 Task: Select the onFocusChange in the auto-save.
Action: Mouse moved to (34, 457)
Screenshot: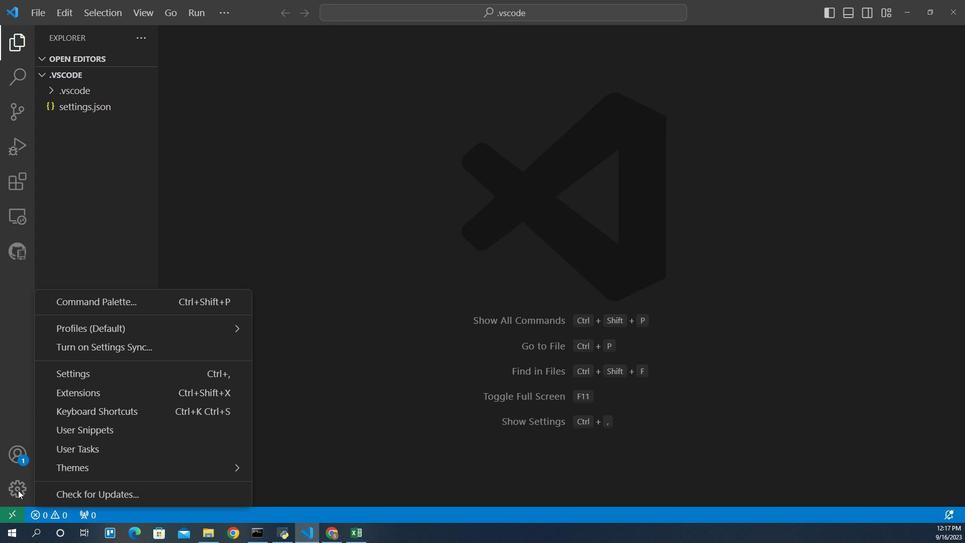 
Action: Mouse pressed left at (34, 457)
Screenshot: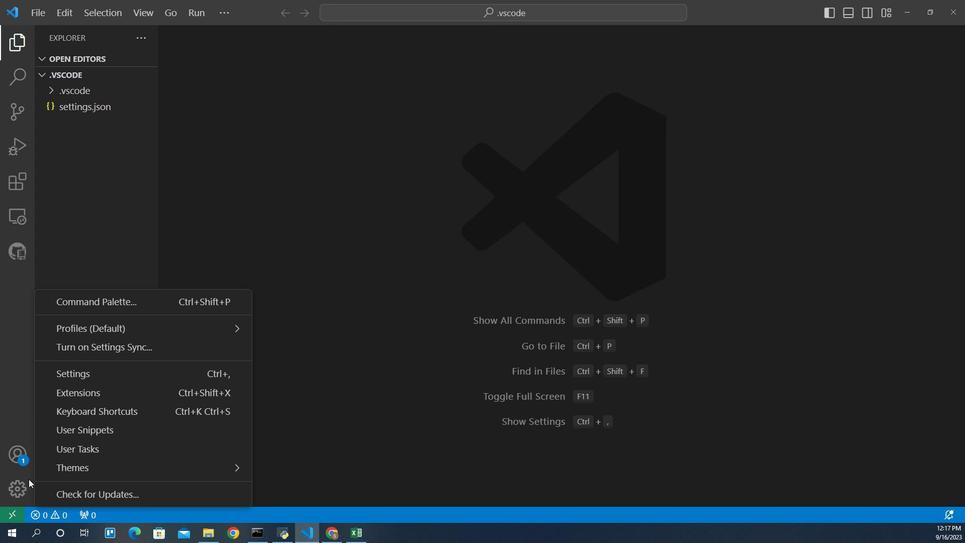 
Action: Mouse moved to (77, 359)
Screenshot: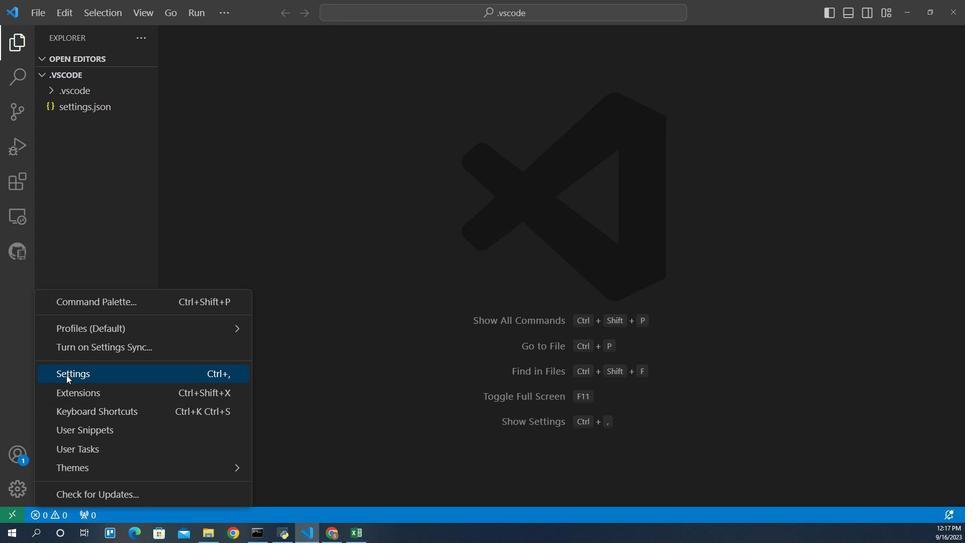 
Action: Mouse pressed left at (77, 359)
Screenshot: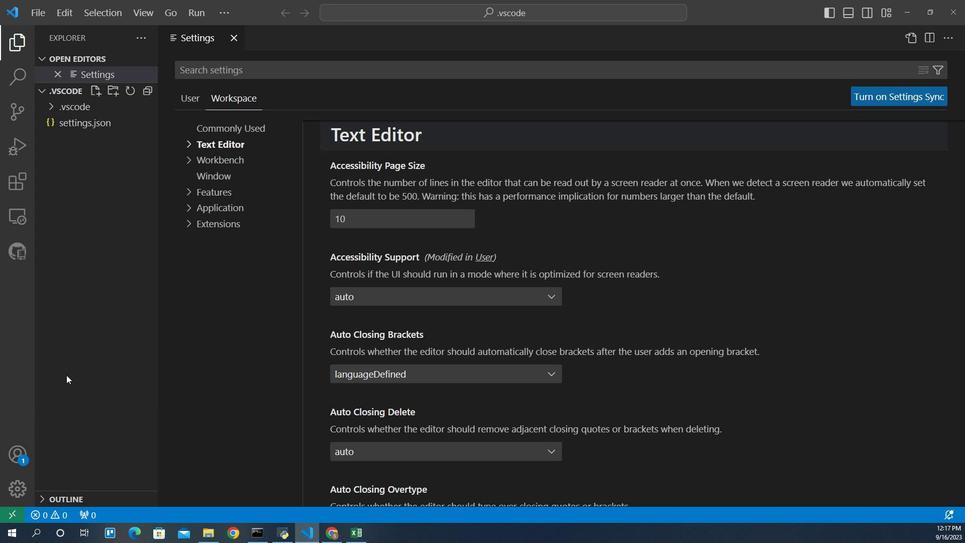 
Action: Mouse moved to (237, 122)
Screenshot: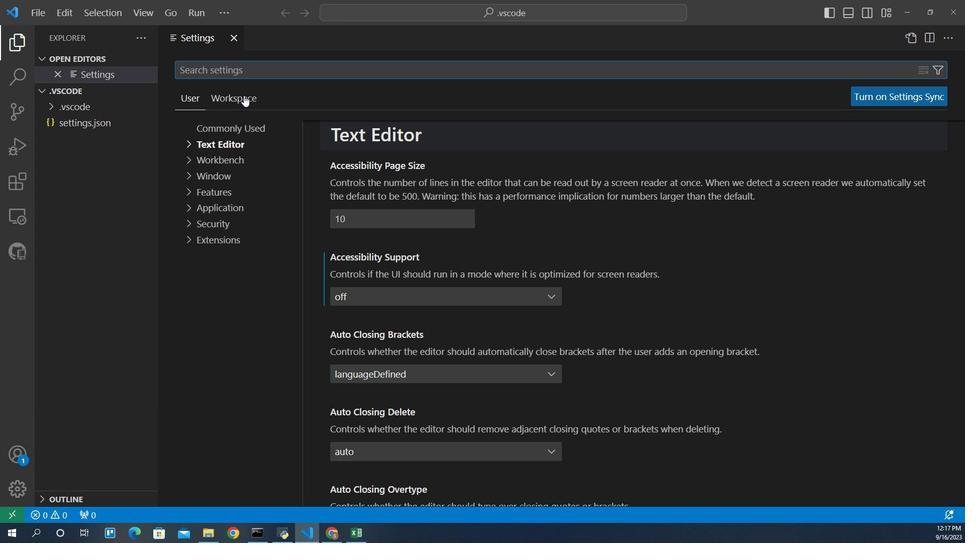 
Action: Mouse pressed left at (237, 122)
Screenshot: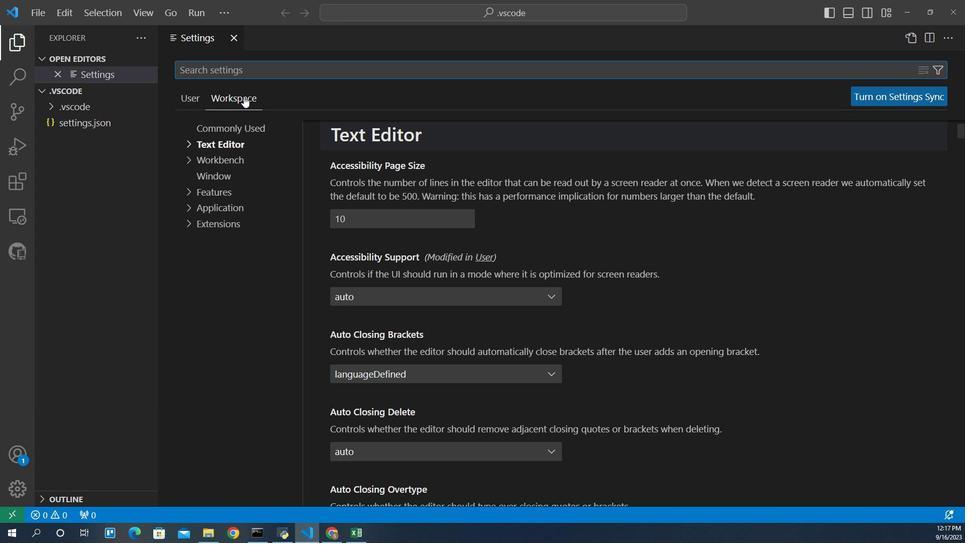 
Action: Mouse moved to (217, 160)
Screenshot: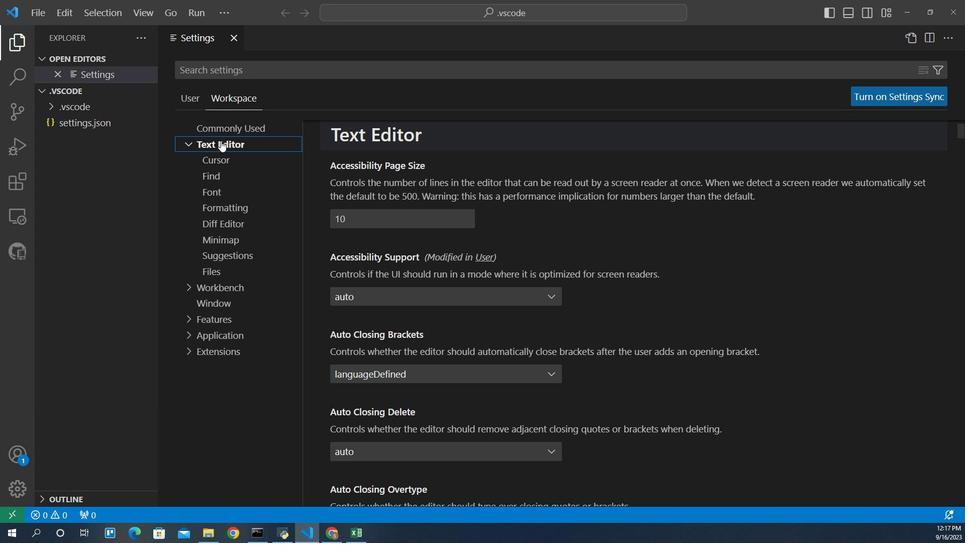 
Action: Mouse pressed left at (217, 160)
Screenshot: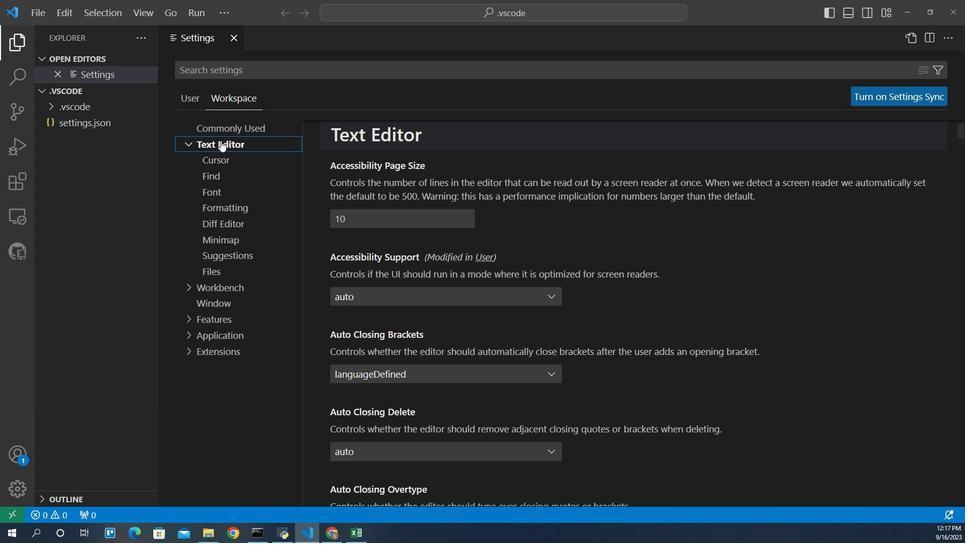 
Action: Mouse moved to (210, 270)
Screenshot: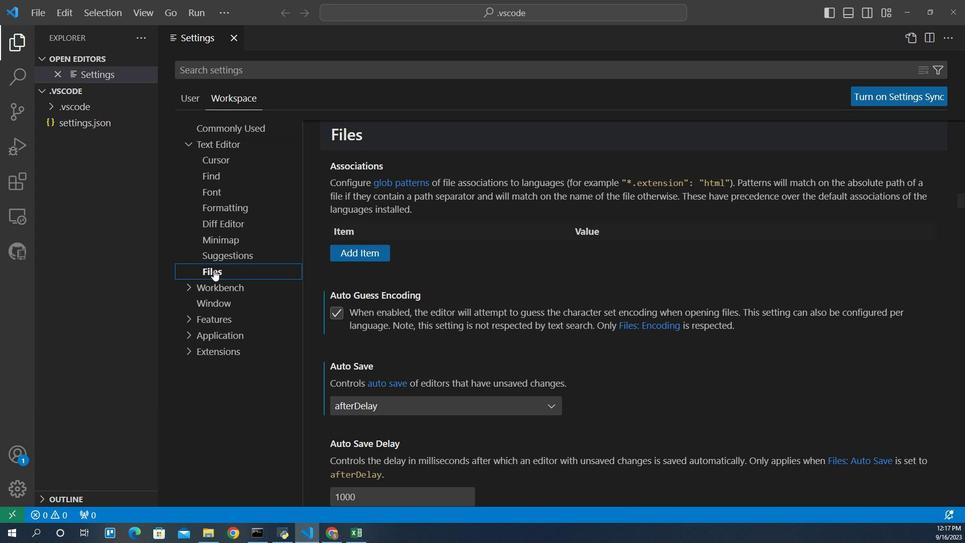 
Action: Mouse pressed left at (210, 270)
Screenshot: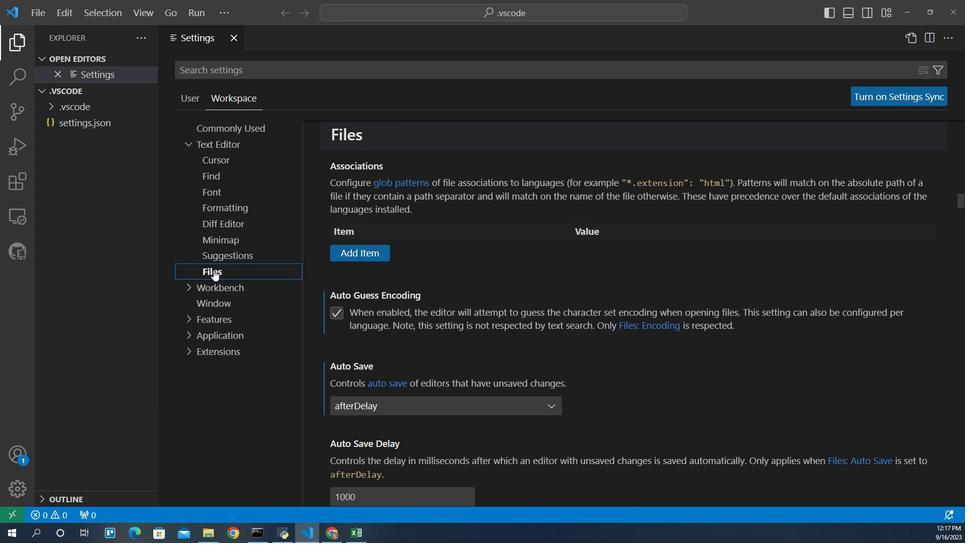 
Action: Mouse moved to (363, 390)
Screenshot: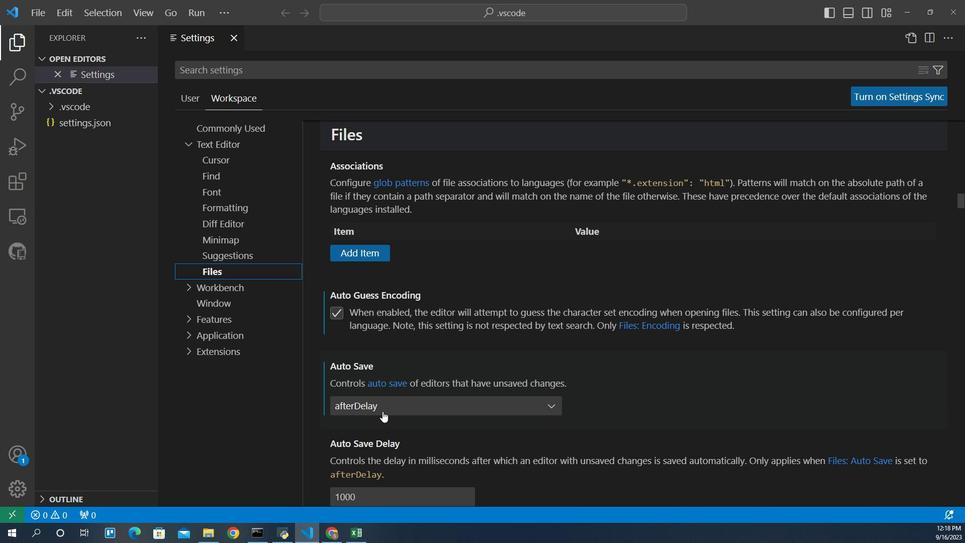 
Action: Mouse pressed left at (363, 390)
Screenshot: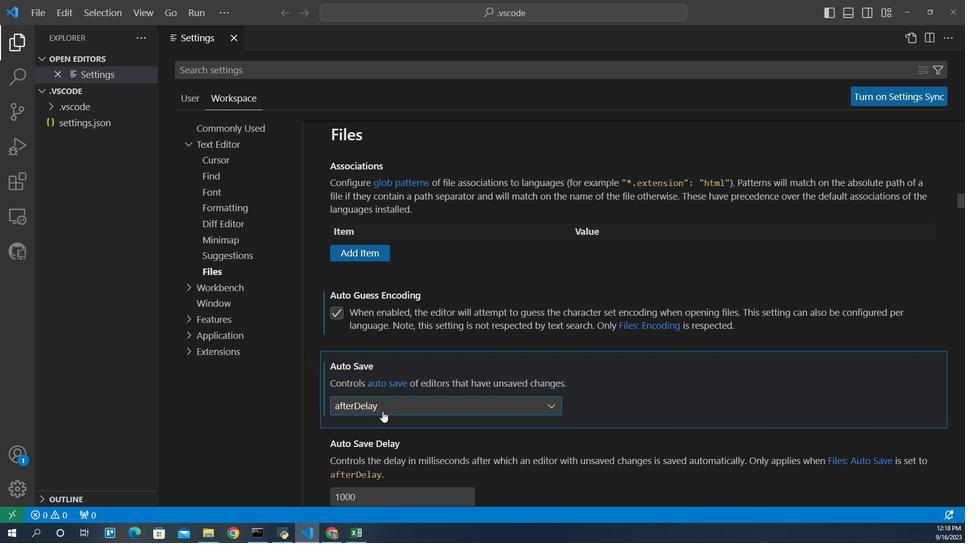 
Action: Mouse pressed left at (363, 390)
Screenshot: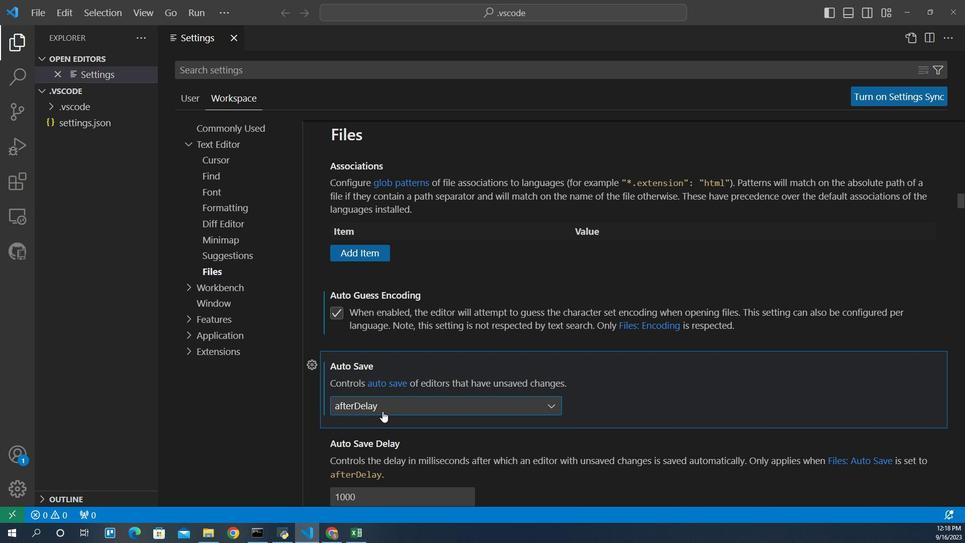 
Action: Mouse moved to (363, 387)
Screenshot: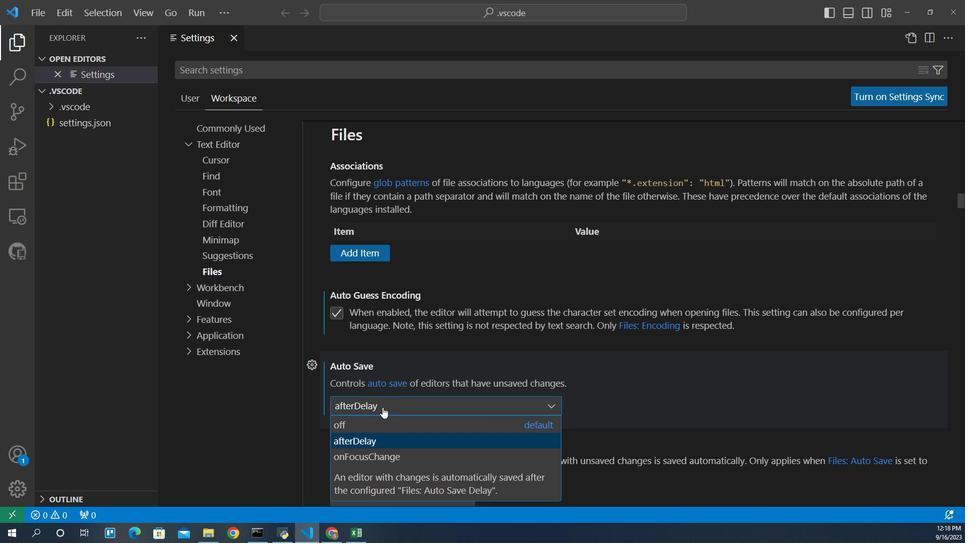 
Action: Mouse pressed left at (363, 387)
Screenshot: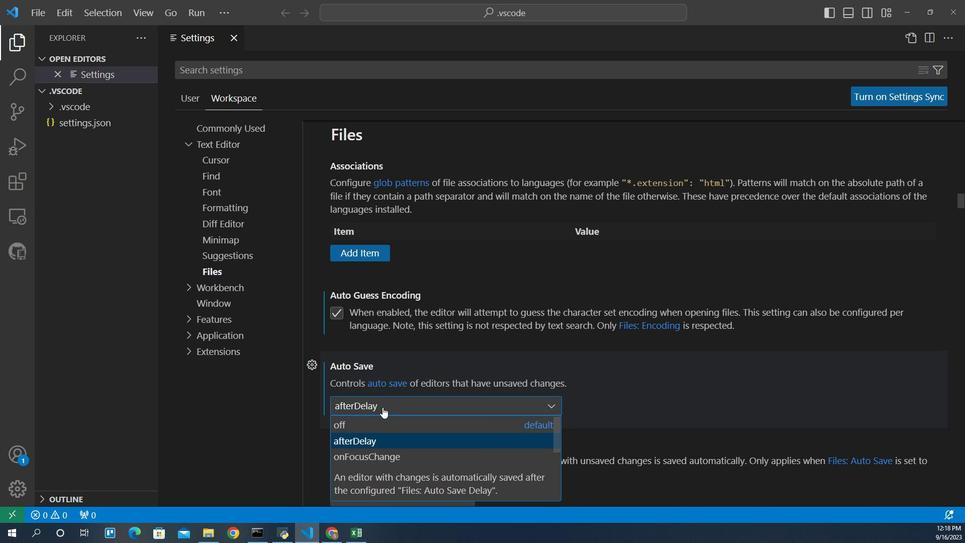 
Action: Mouse moved to (355, 426)
Screenshot: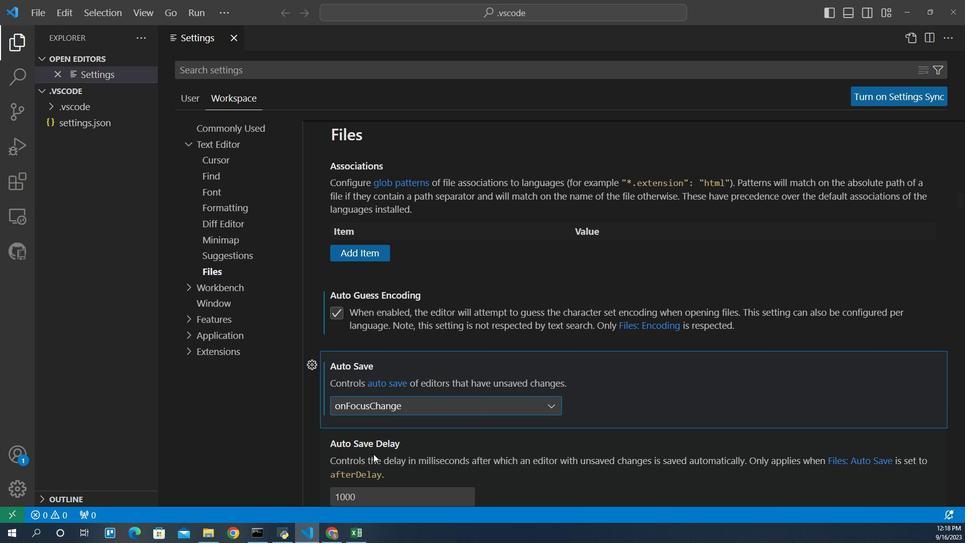 
Action: Mouse pressed left at (355, 426)
Screenshot: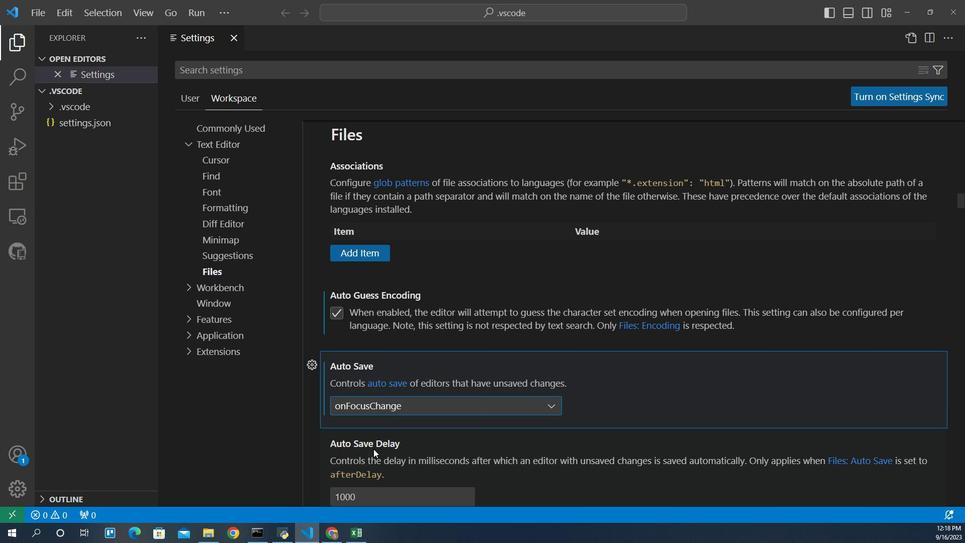 
Action: Mouse moved to (353, 399)
Screenshot: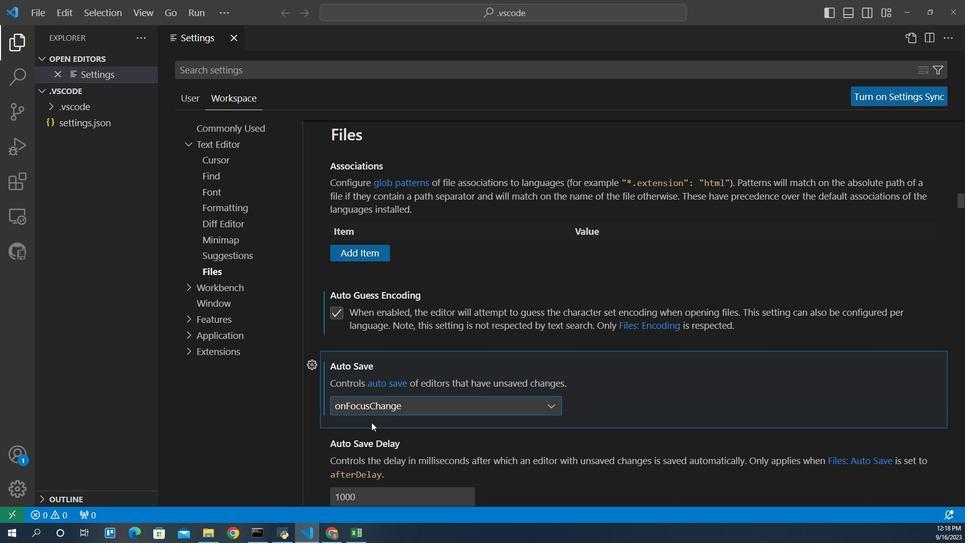 
